 Task: Share the "Movie A" through Email, render in Resolution 428x241
Action: Mouse moved to (584, 251)
Screenshot: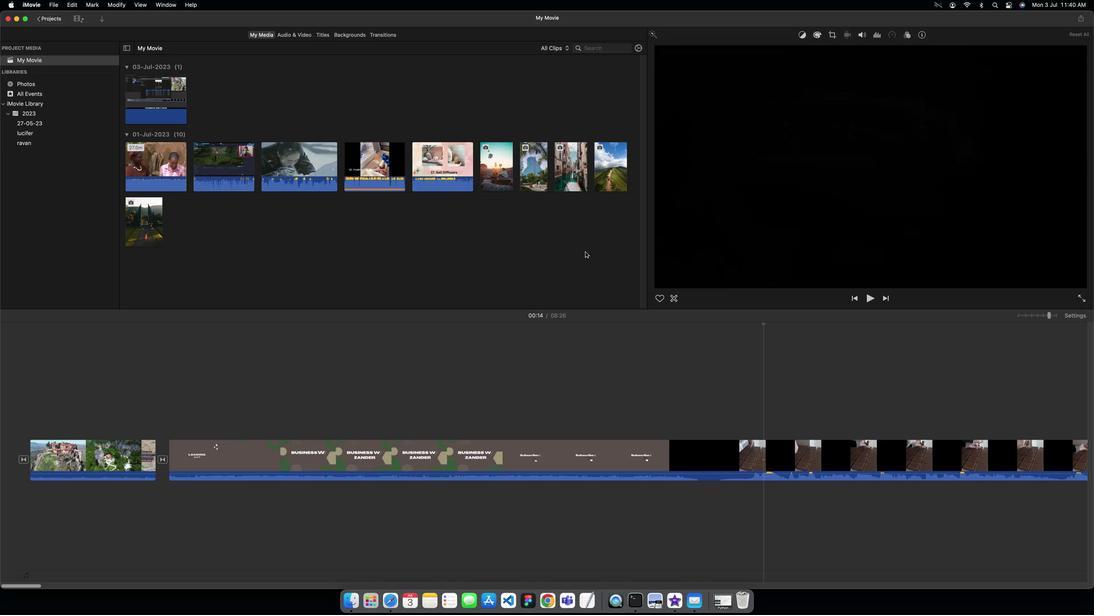 
Action: Mouse pressed left at (584, 251)
Screenshot: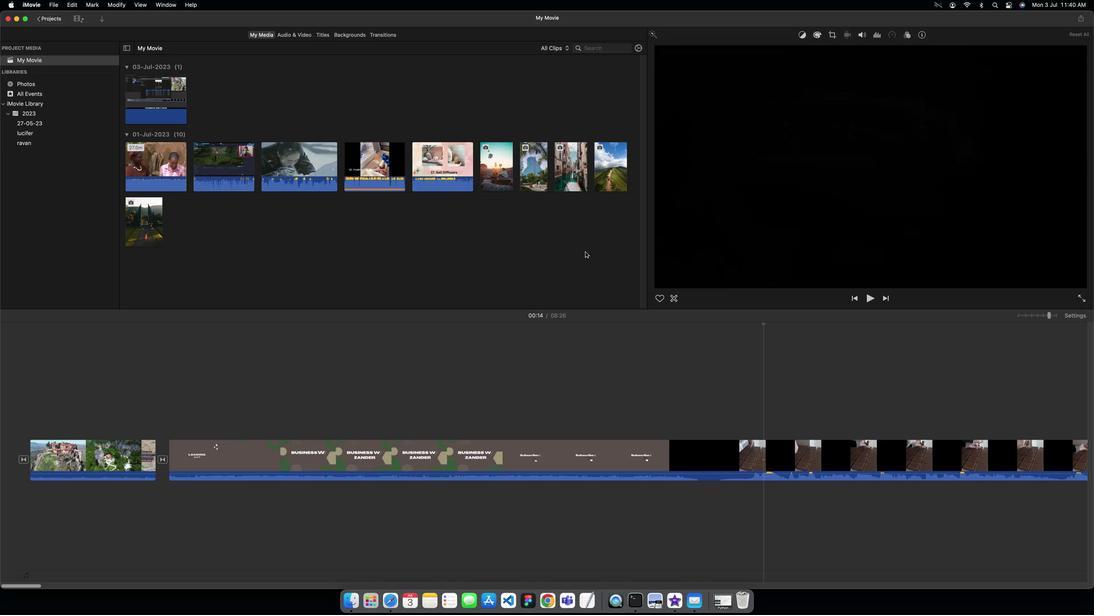 
Action: Mouse pressed left at (584, 251)
Screenshot: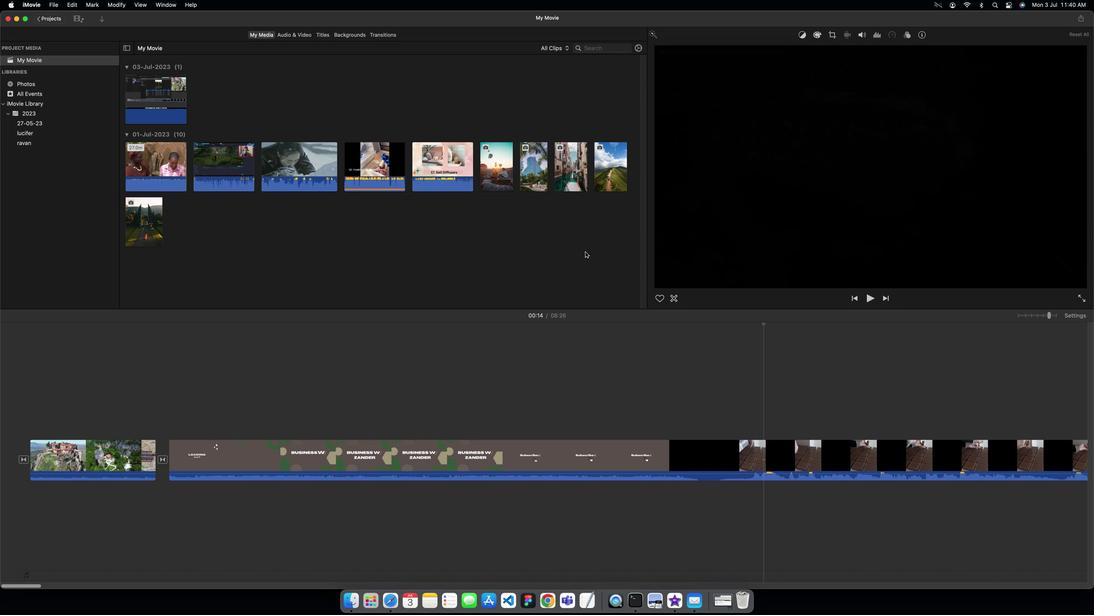 
Action: Mouse moved to (1078, 21)
Screenshot: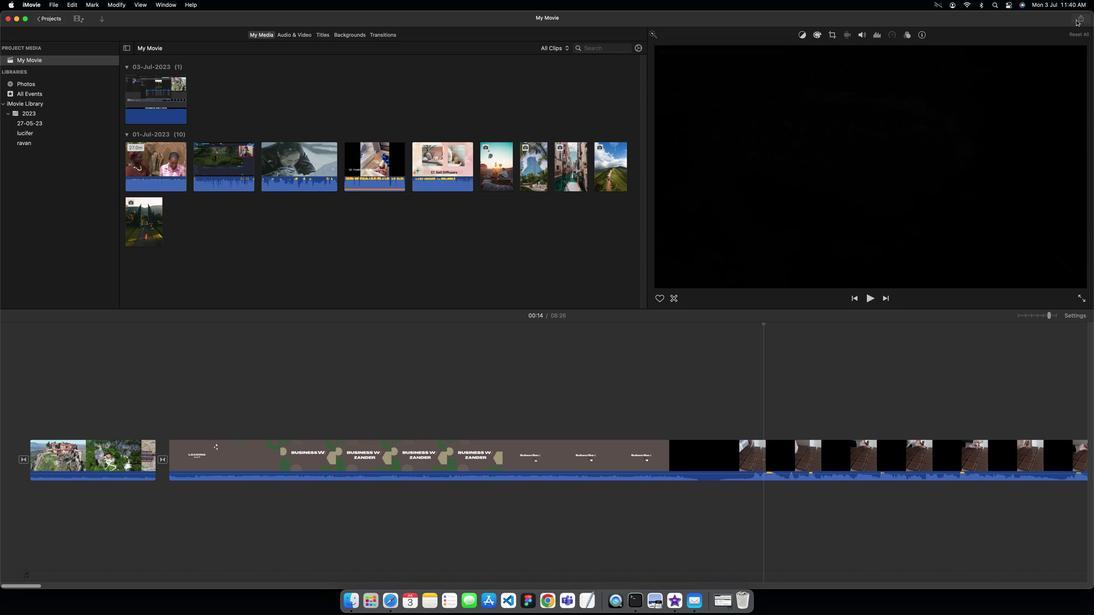 
Action: Mouse pressed left at (1078, 21)
Screenshot: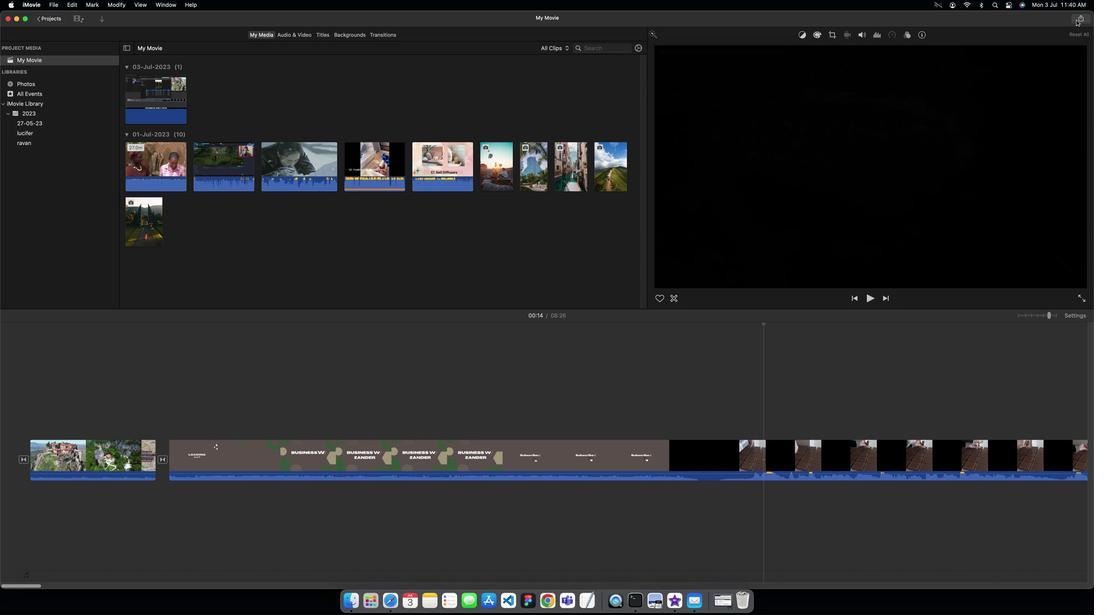 
Action: Mouse moved to (1004, 53)
Screenshot: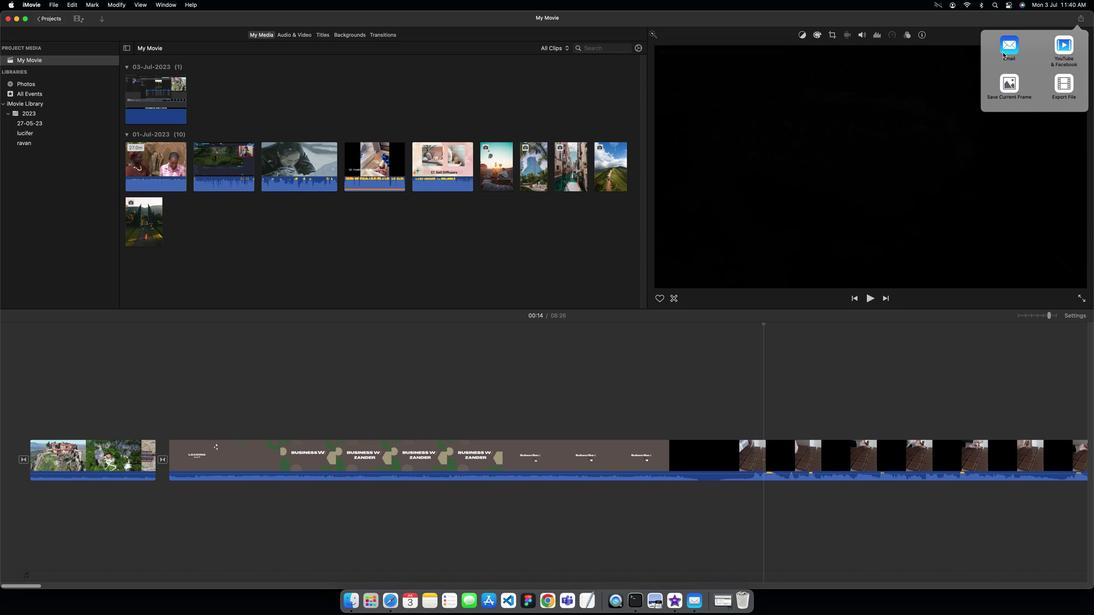 
Action: Mouse pressed left at (1004, 53)
Screenshot: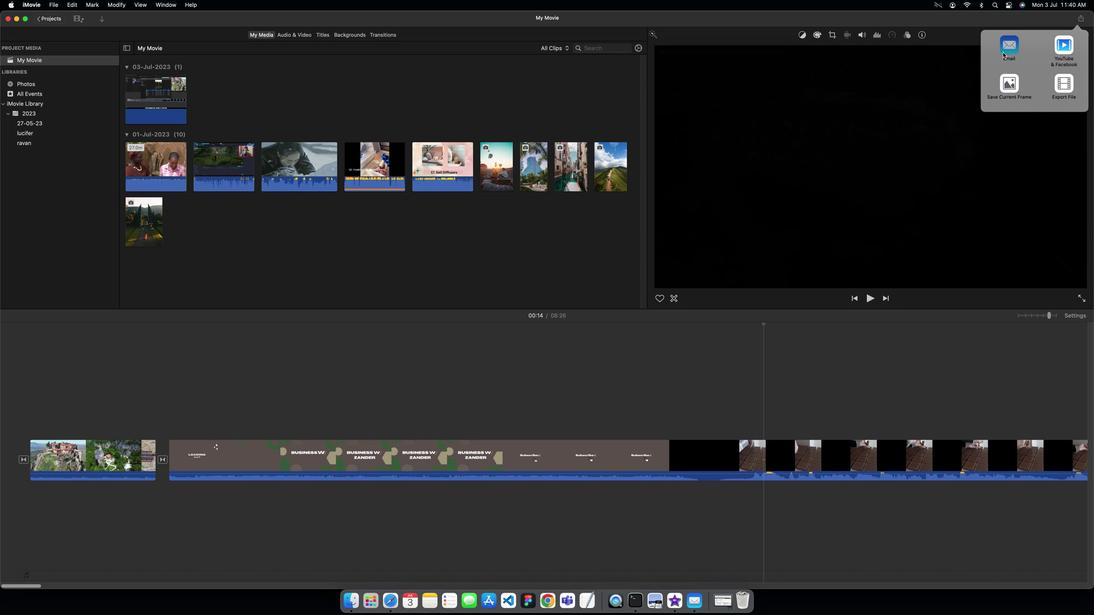 
Action: Mouse moved to (608, 167)
Screenshot: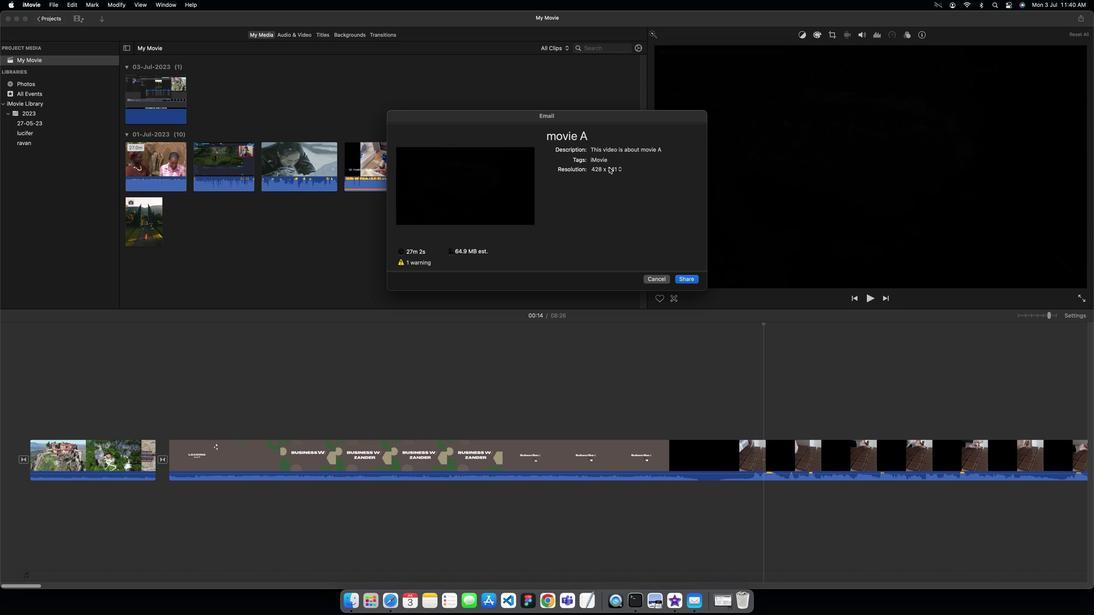 
Action: Mouse pressed left at (608, 167)
Screenshot: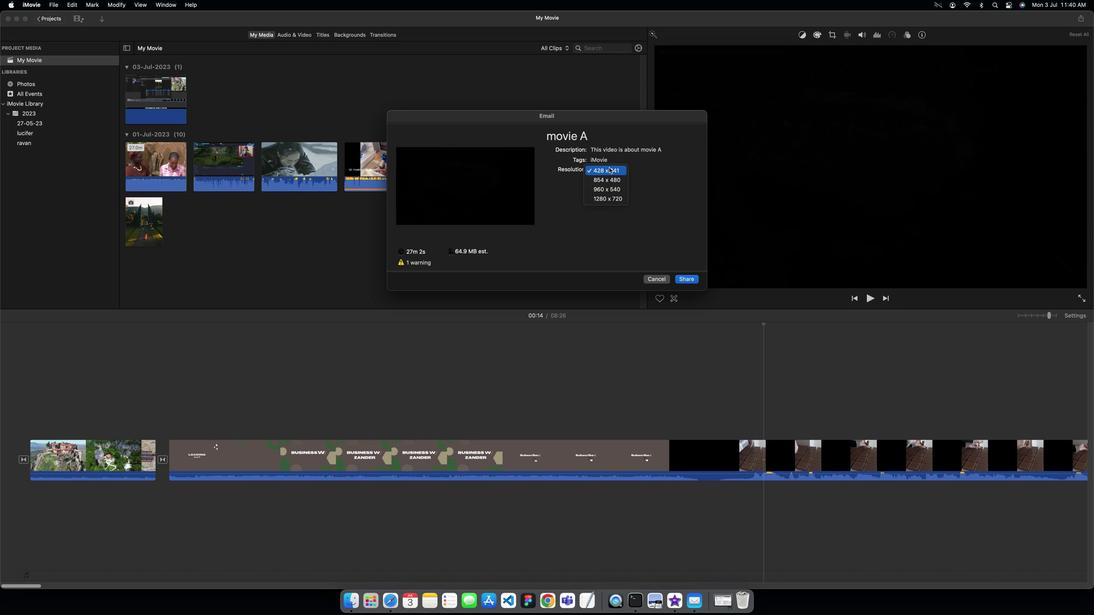
Action: Mouse moved to (606, 170)
Screenshot: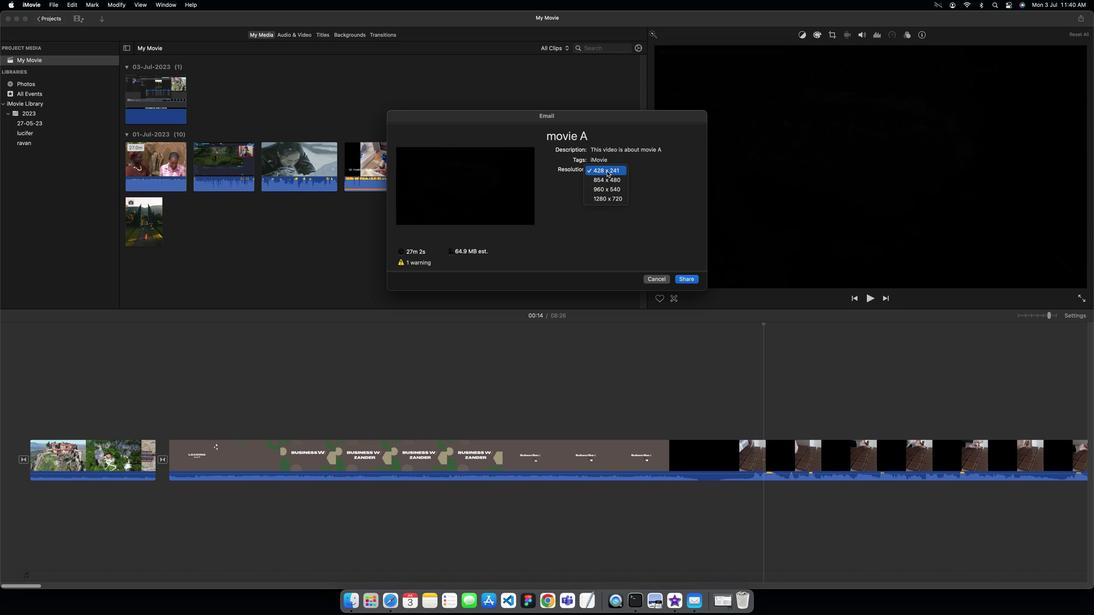 
Action: Mouse pressed left at (606, 170)
Screenshot: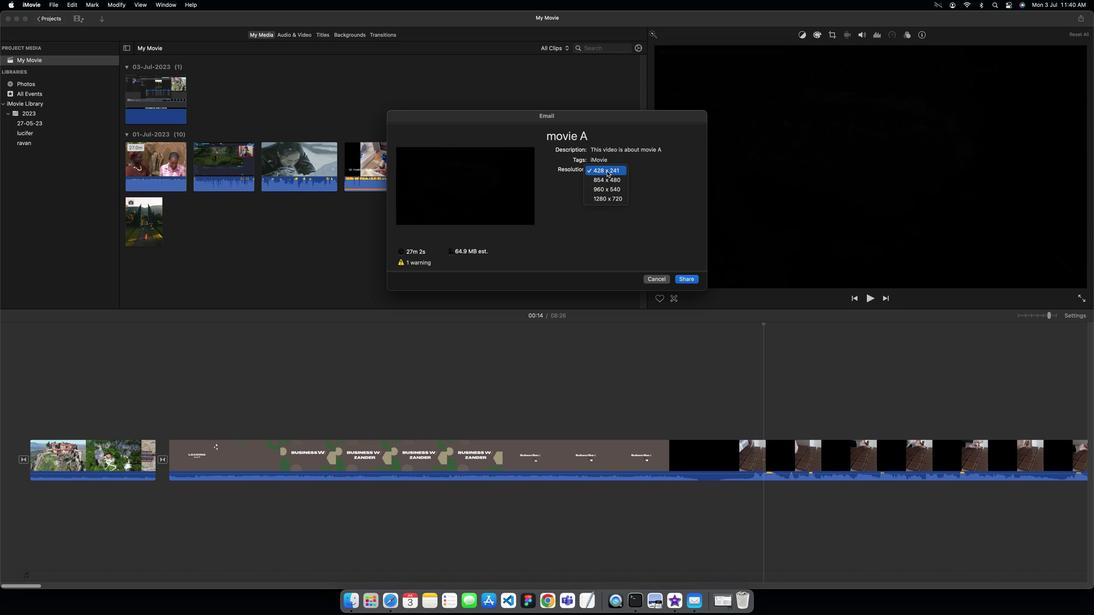
Action: Mouse moved to (685, 281)
Screenshot: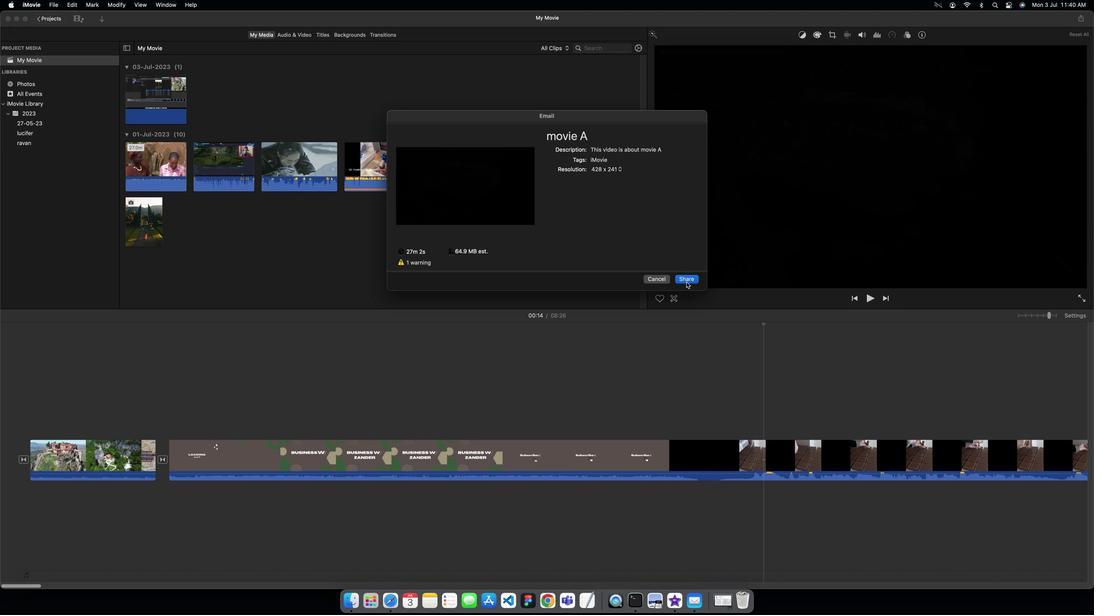 
Action: Mouse pressed left at (685, 281)
Screenshot: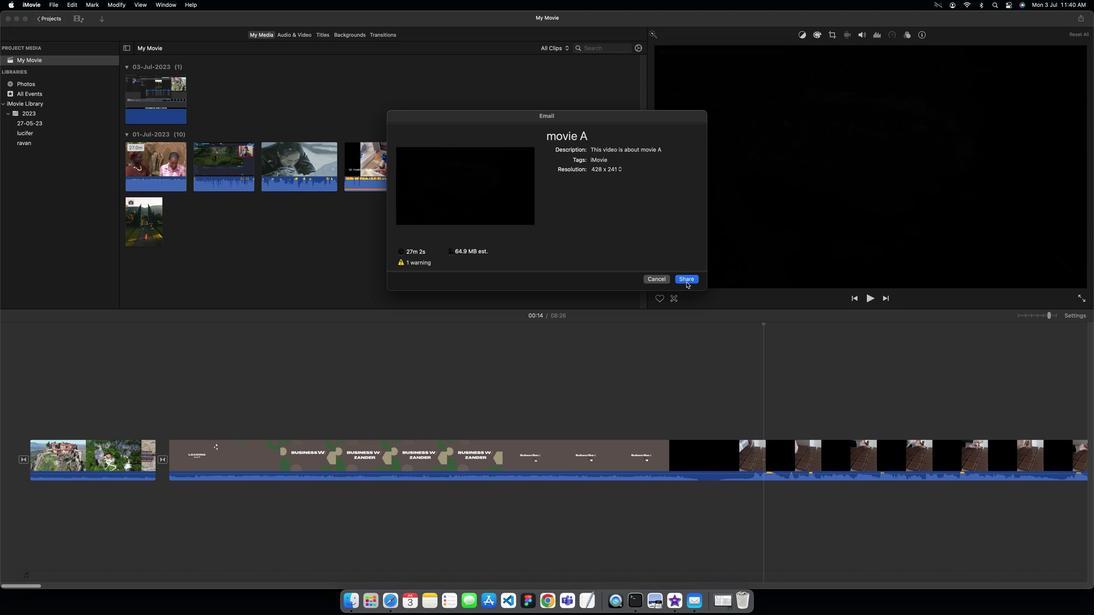 
